 Task: Look for products with peach flavor.
Action: Mouse pressed left at (27, 105)
Screenshot: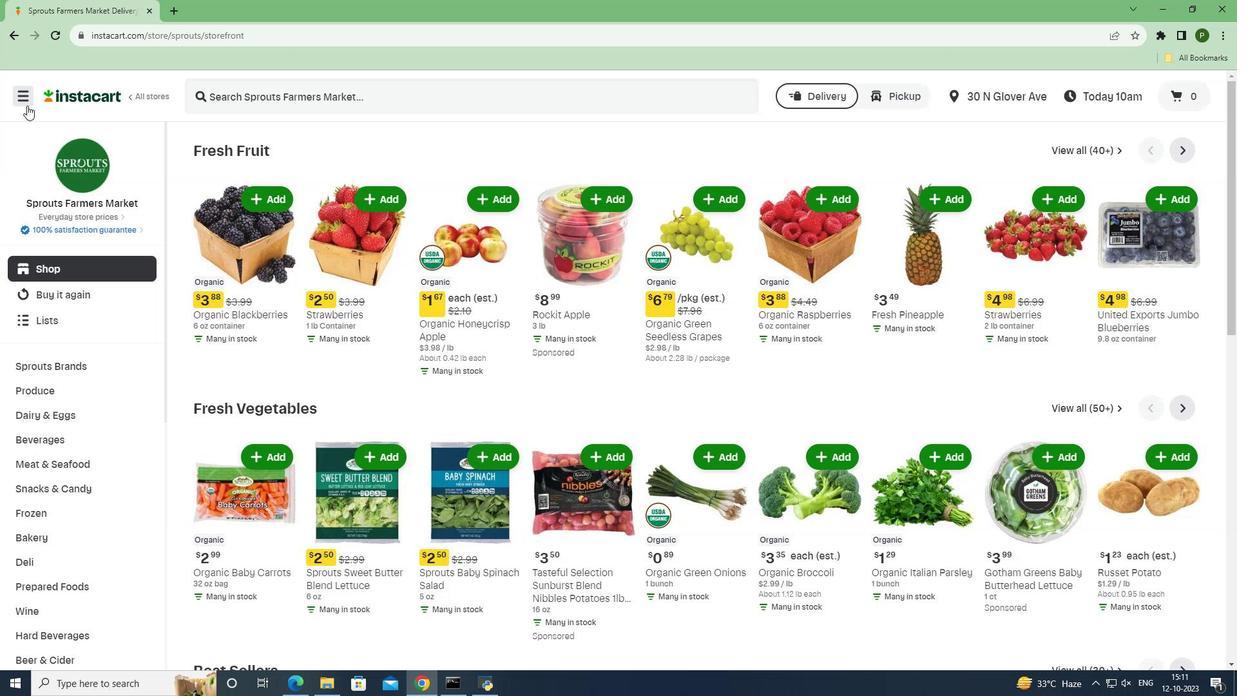 
Action: Mouse moved to (51, 346)
Screenshot: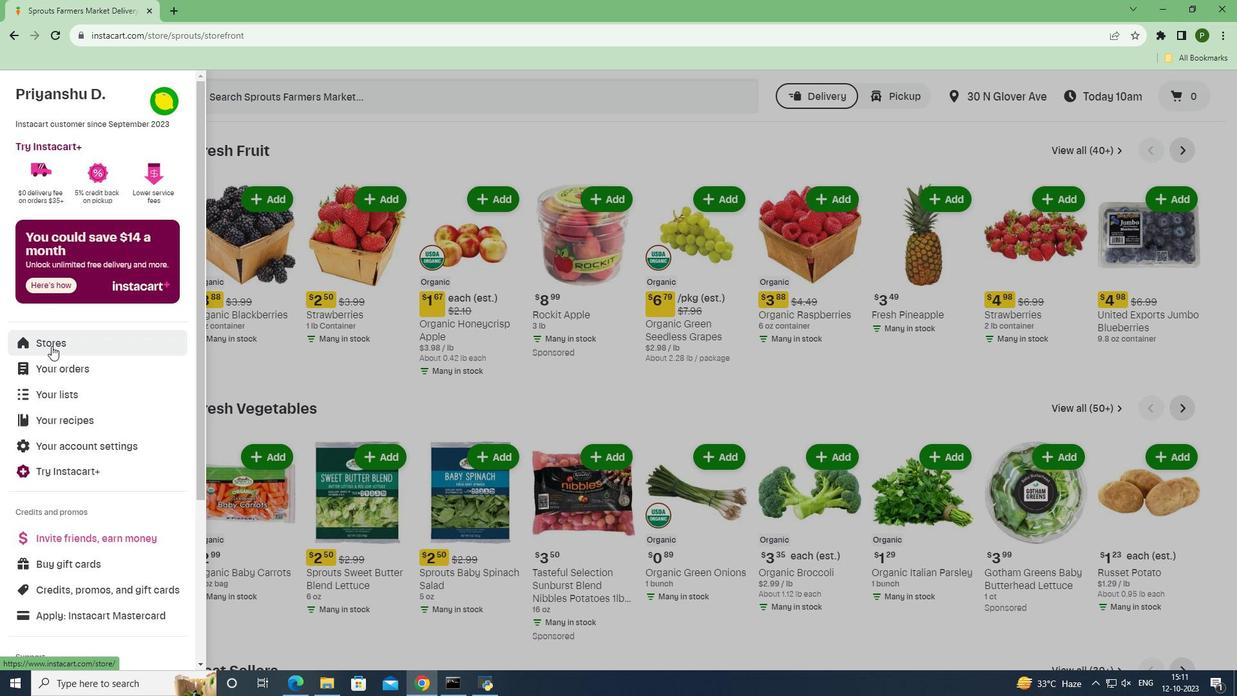 
Action: Mouse pressed left at (51, 346)
Screenshot: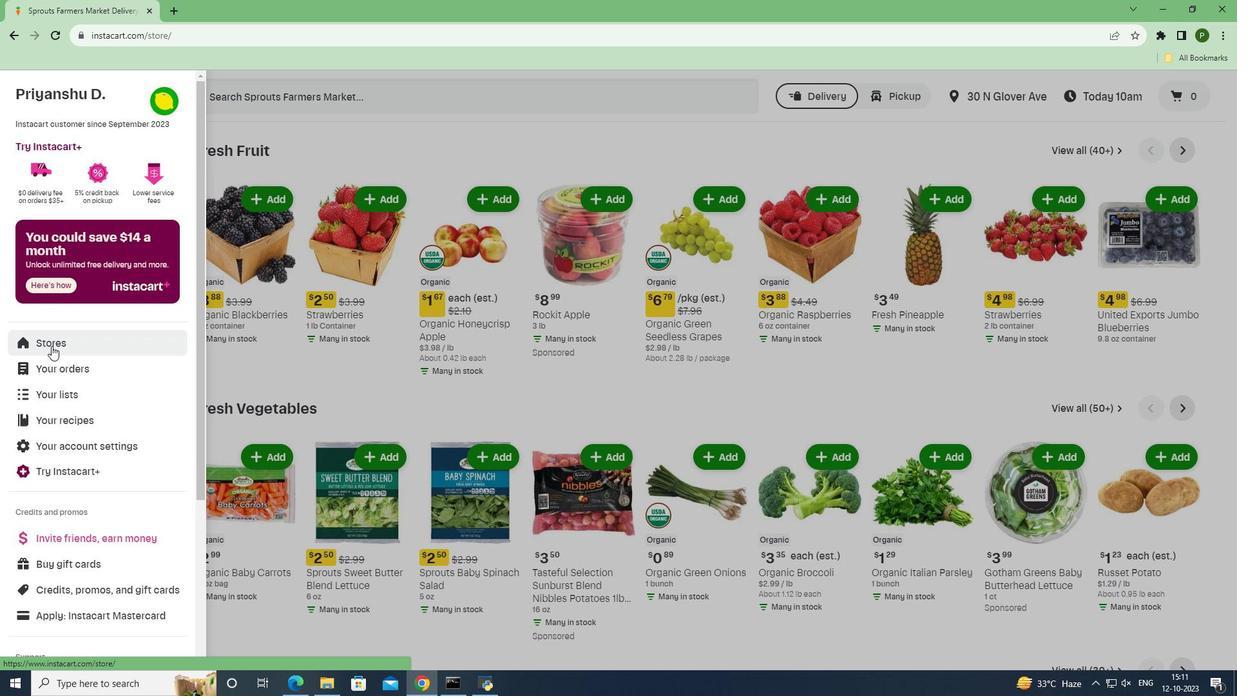 
Action: Mouse moved to (295, 148)
Screenshot: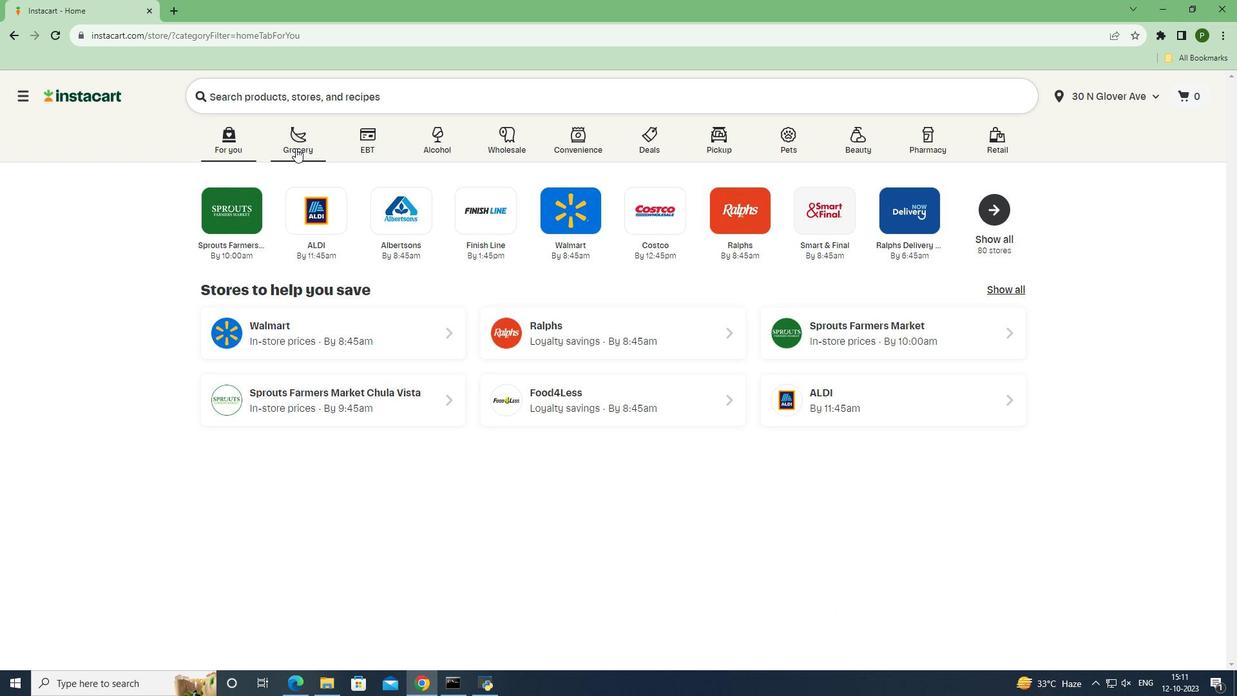 
Action: Mouse pressed left at (295, 148)
Screenshot: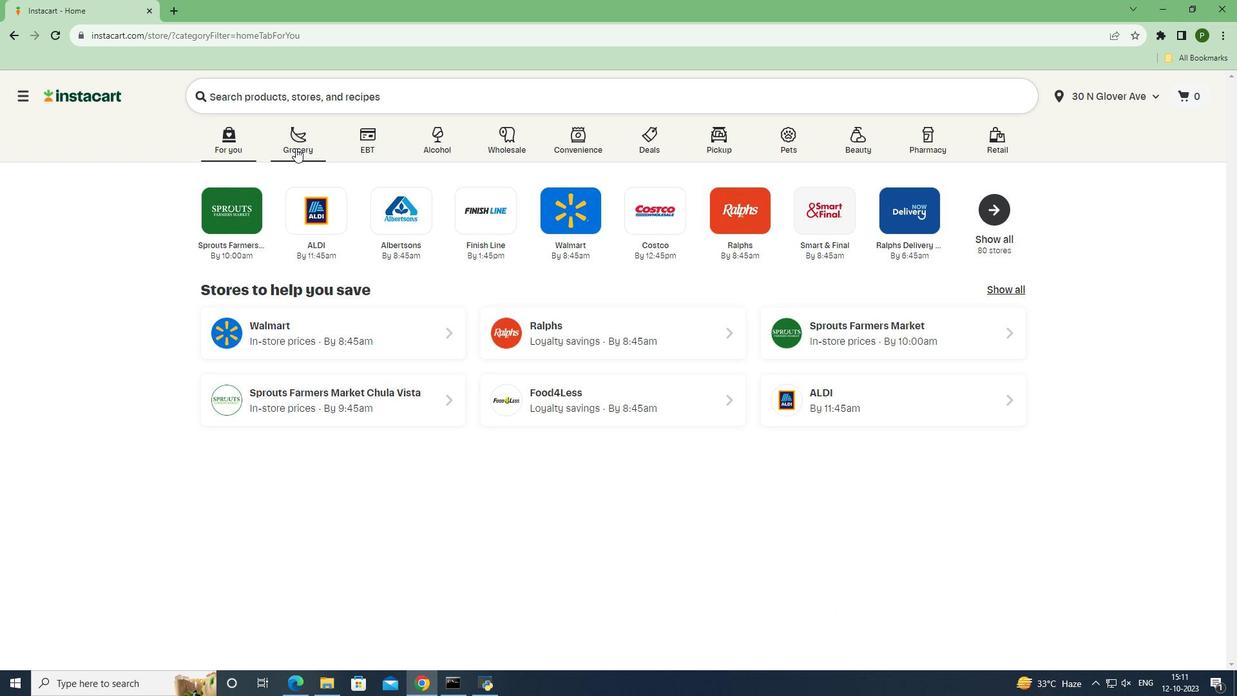 
Action: Mouse moved to (556, 304)
Screenshot: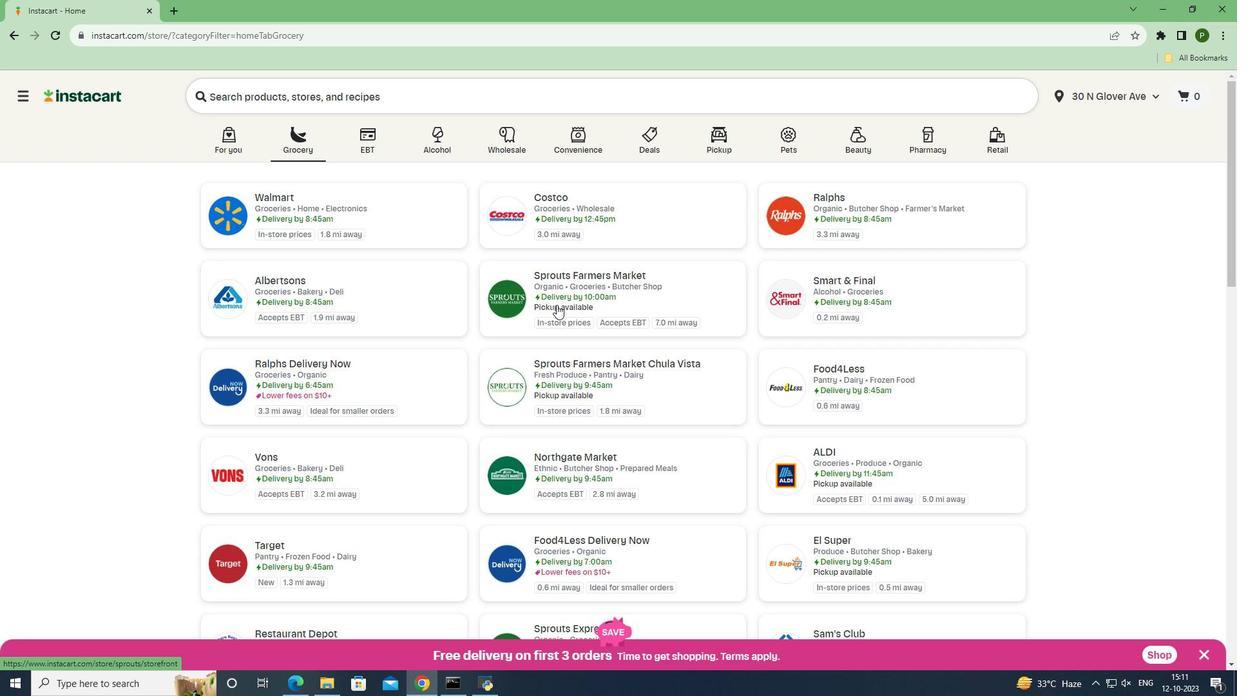 
Action: Mouse pressed left at (556, 304)
Screenshot: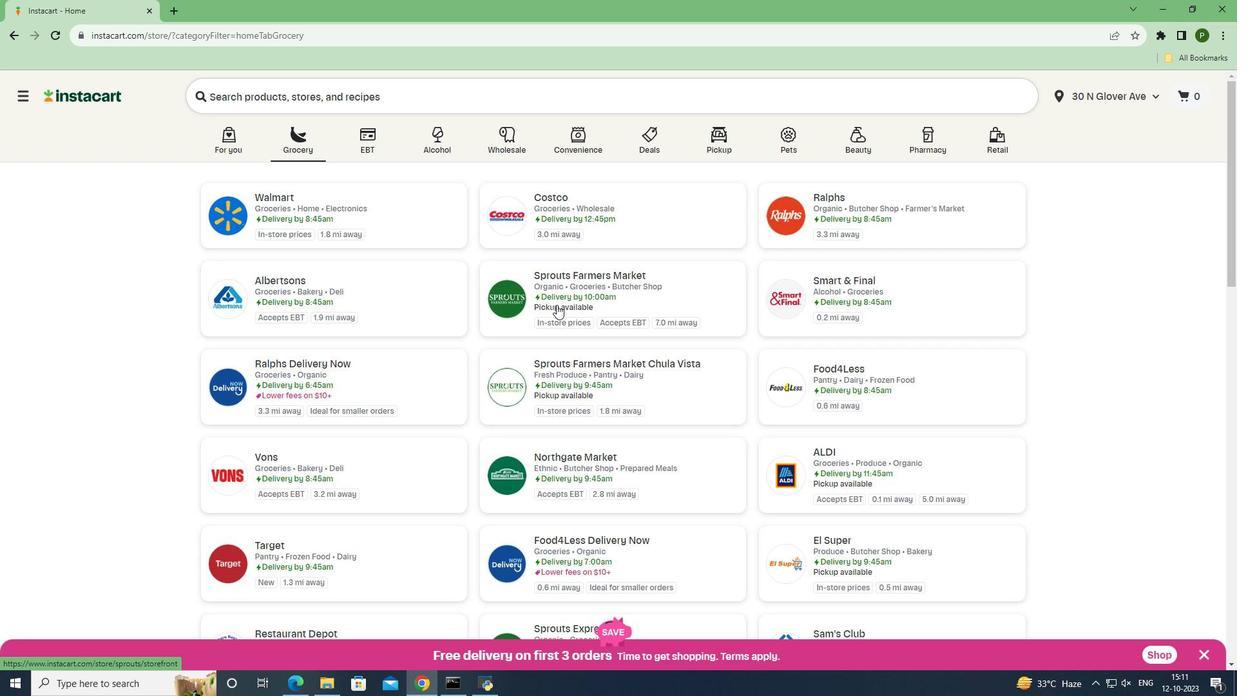 
Action: Mouse moved to (59, 440)
Screenshot: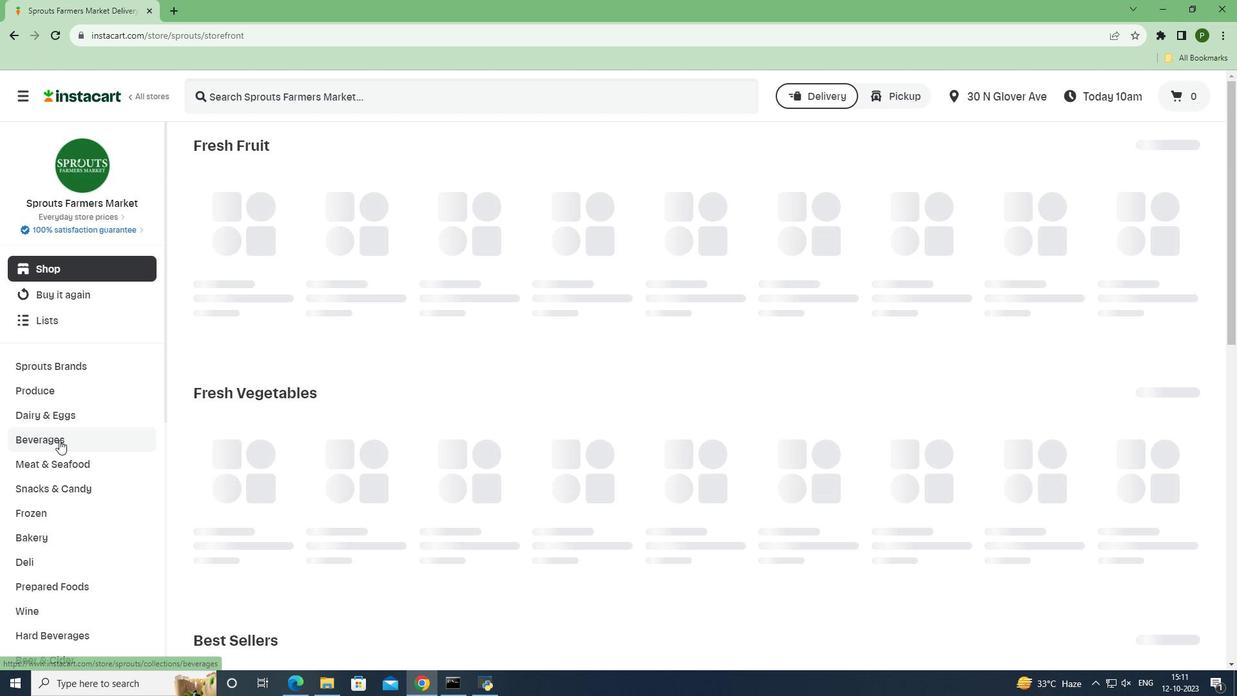 
Action: Mouse pressed left at (59, 440)
Screenshot: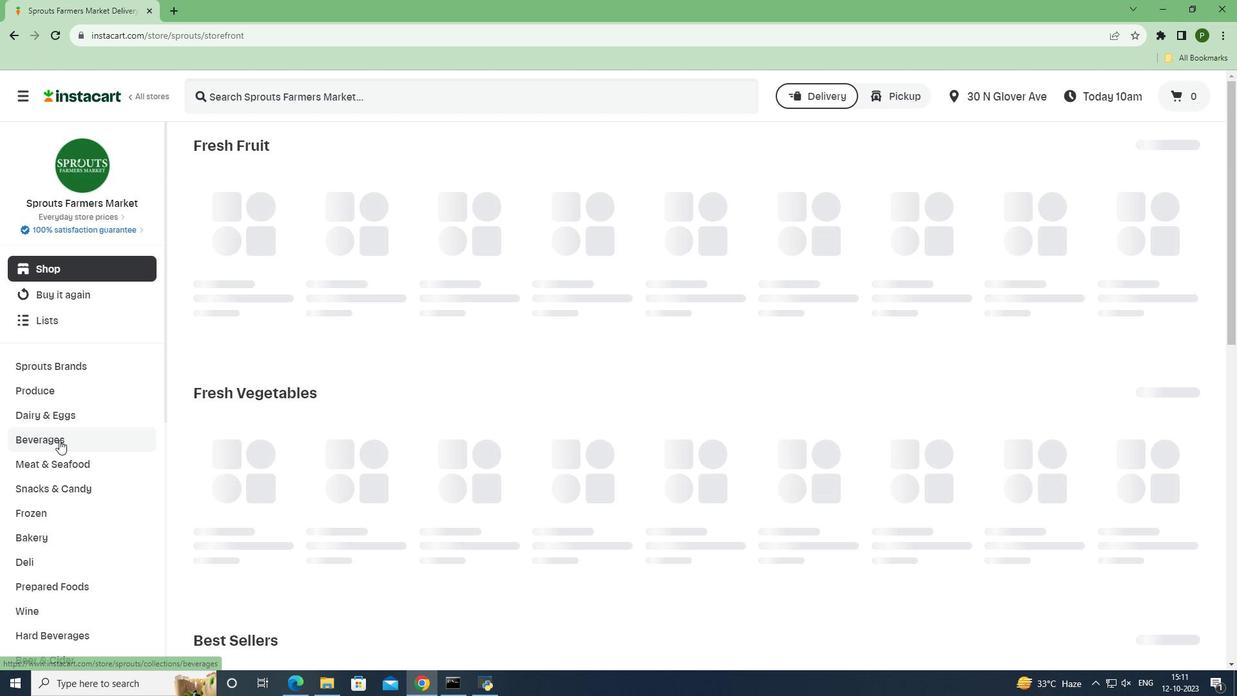 
Action: Mouse moved to (667, 181)
Screenshot: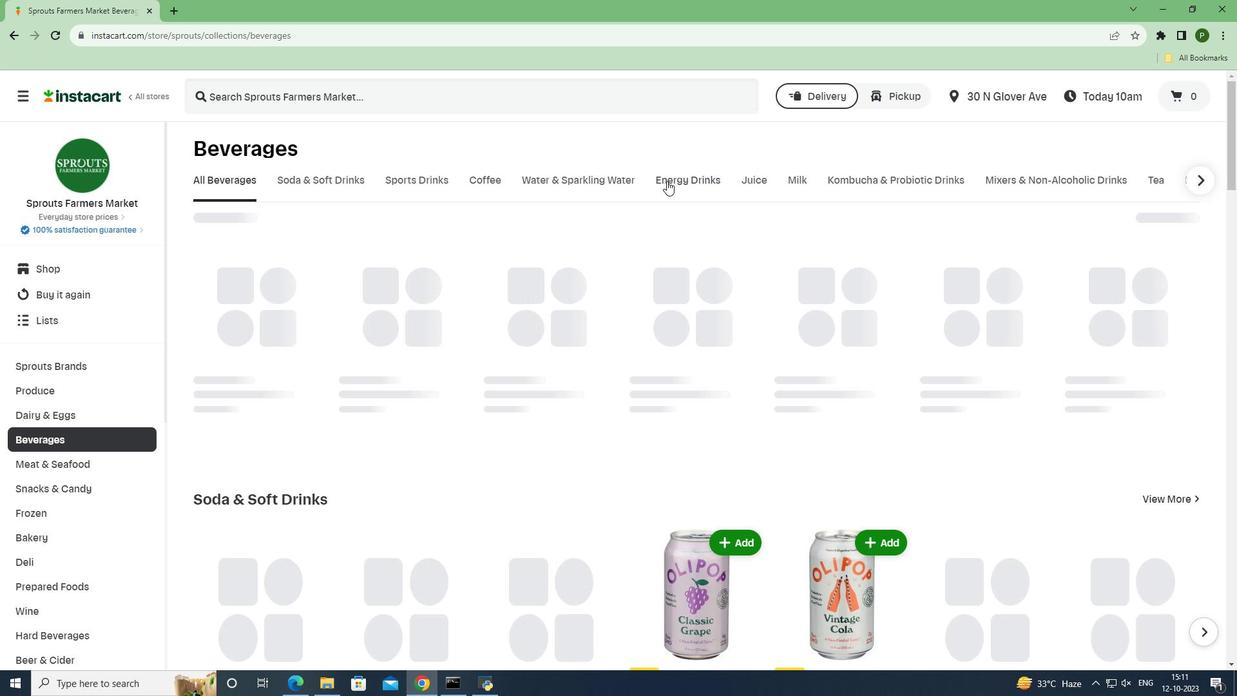 
Action: Mouse pressed left at (667, 181)
Screenshot: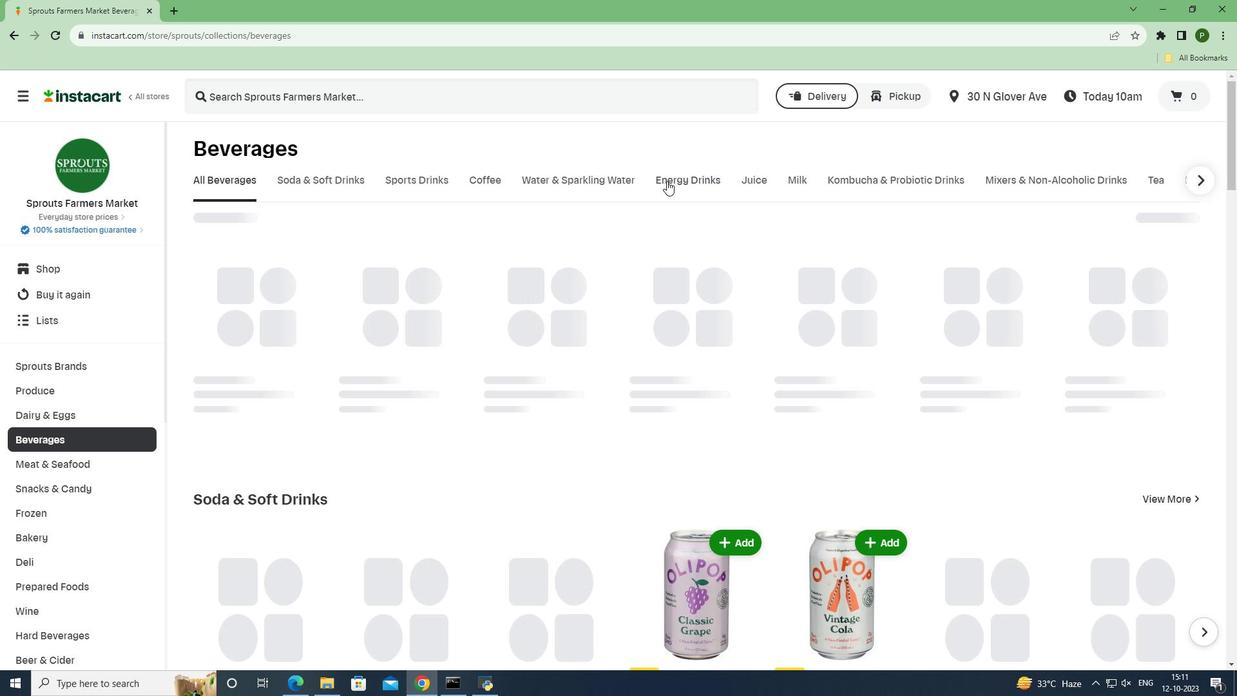 
Action: Mouse moved to (244, 230)
Screenshot: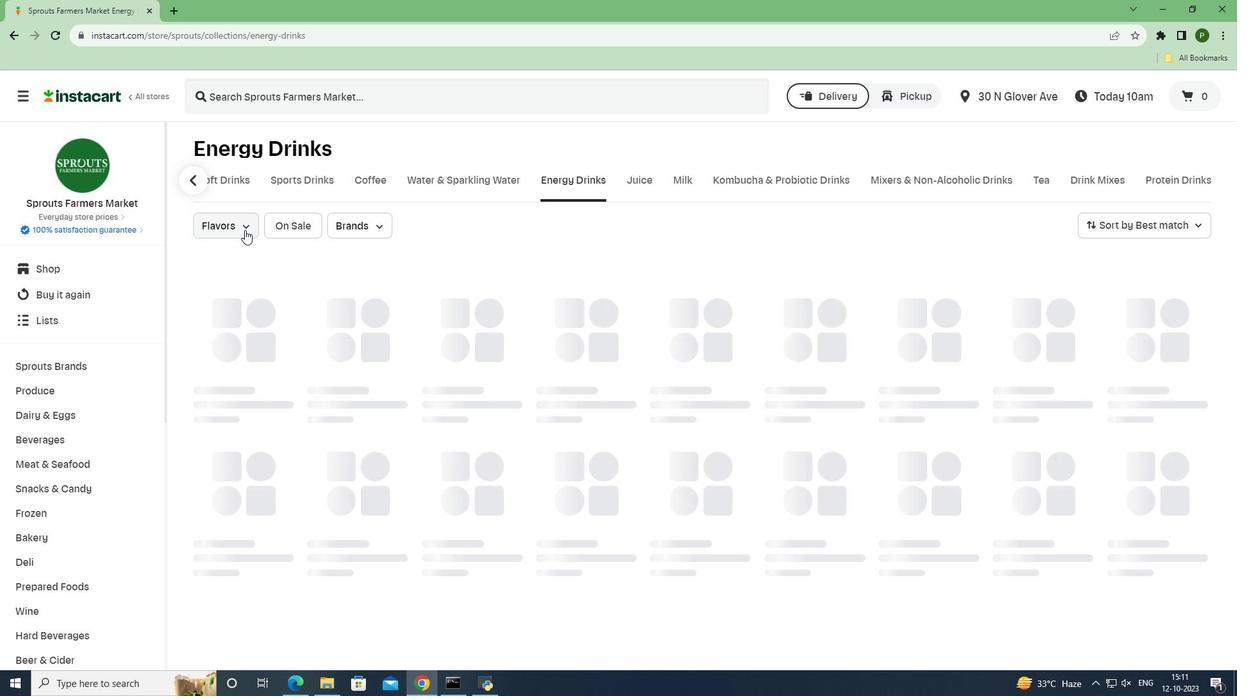 
Action: Mouse pressed left at (244, 230)
Screenshot: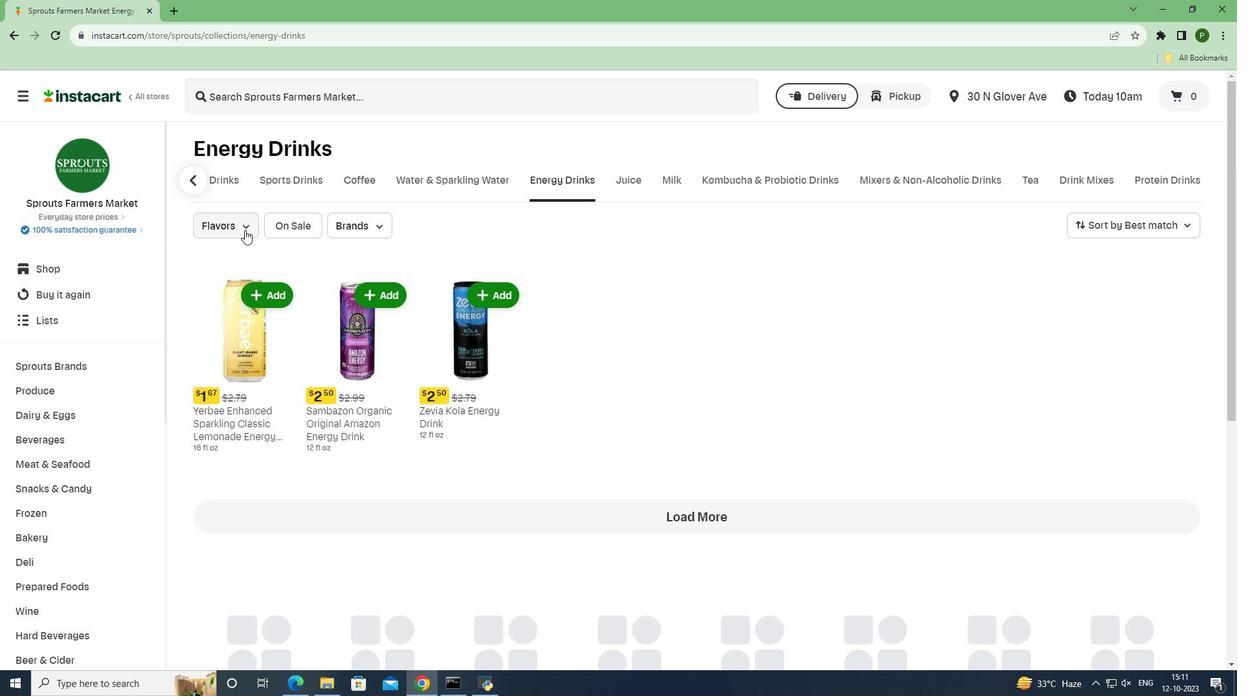 
Action: Mouse moved to (255, 389)
Screenshot: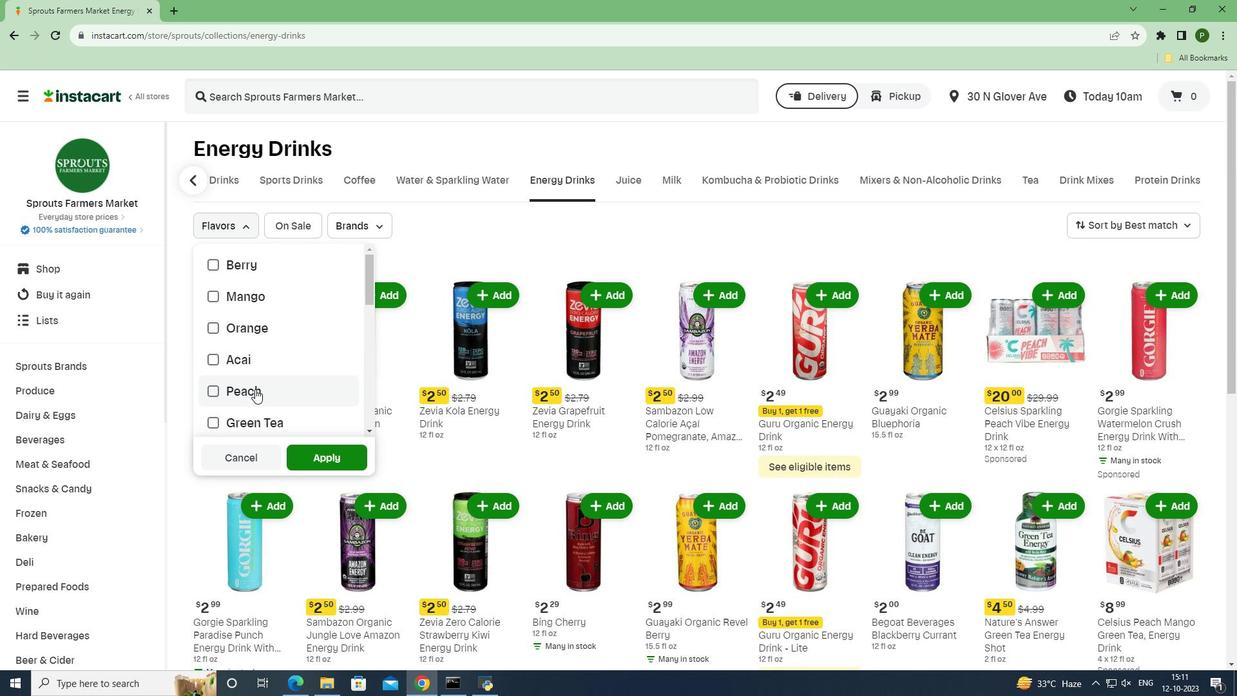 
Action: Mouse pressed left at (255, 389)
Screenshot: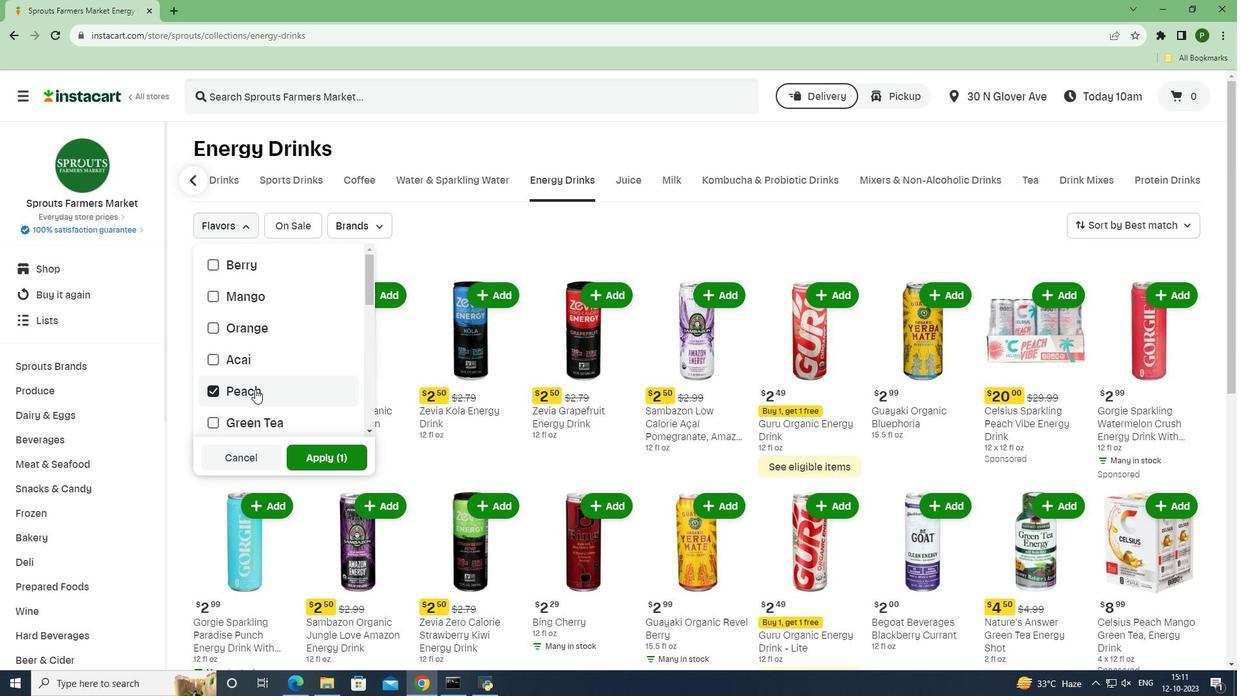 
Action: Mouse moved to (319, 458)
Screenshot: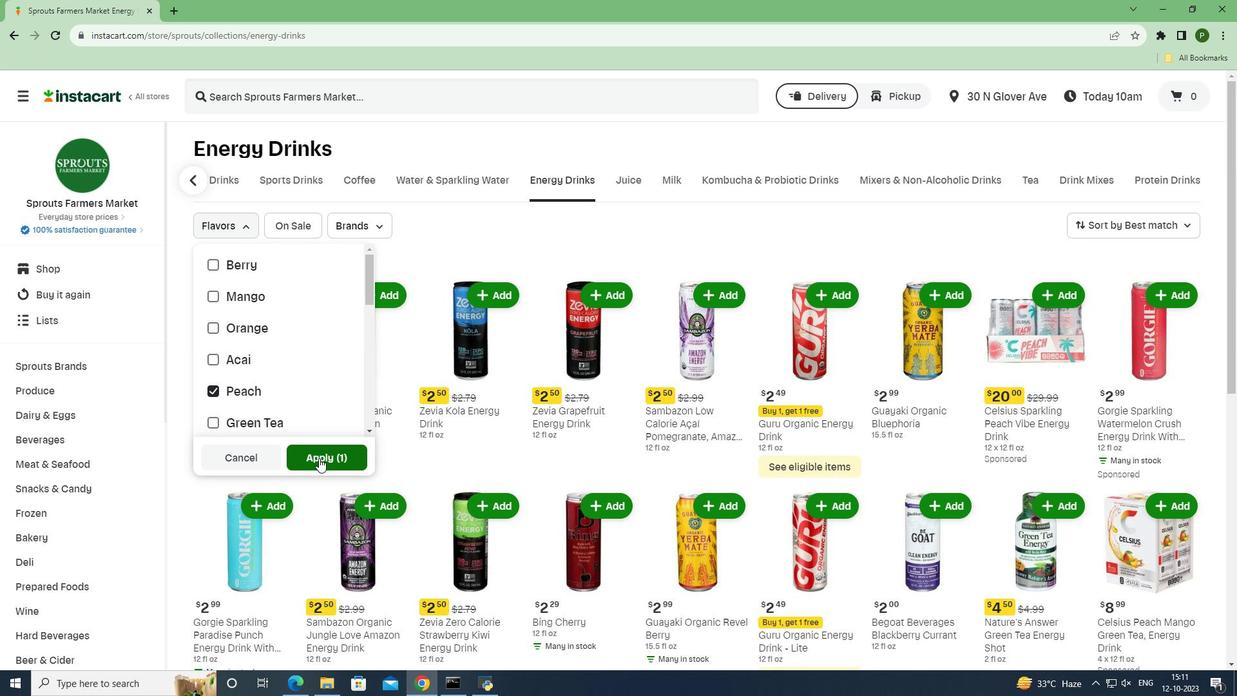 
Action: Mouse pressed left at (319, 458)
Screenshot: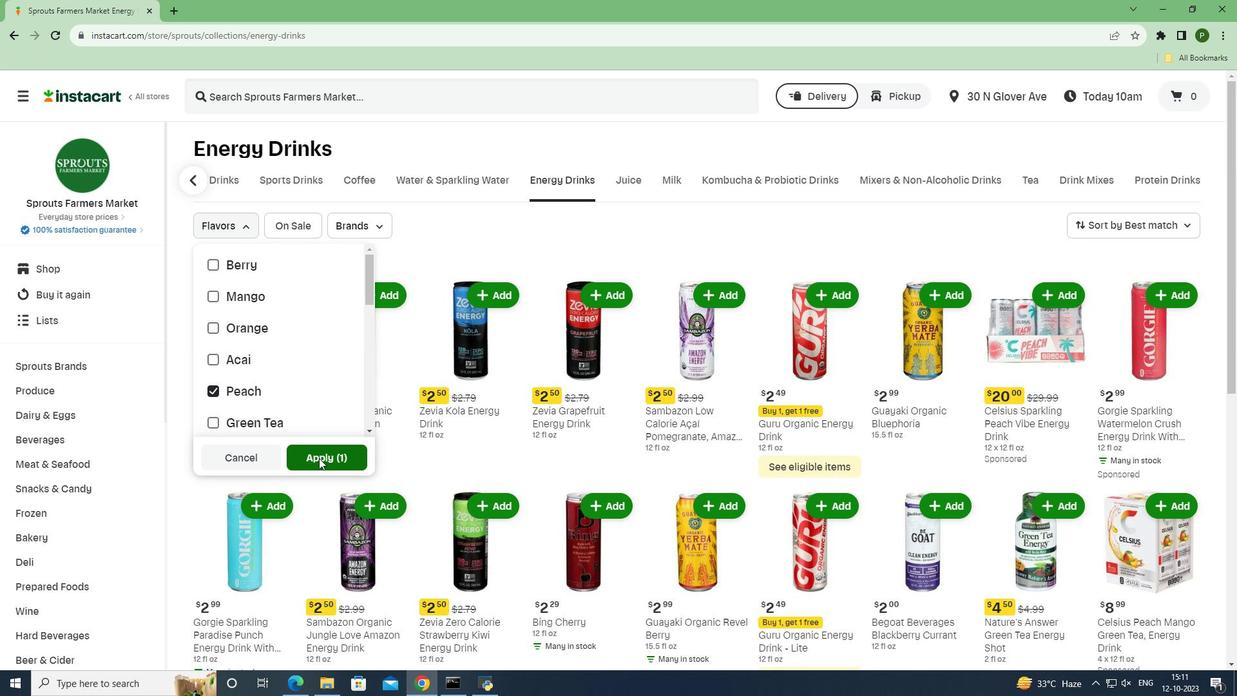 
Action: Mouse moved to (482, 504)
Screenshot: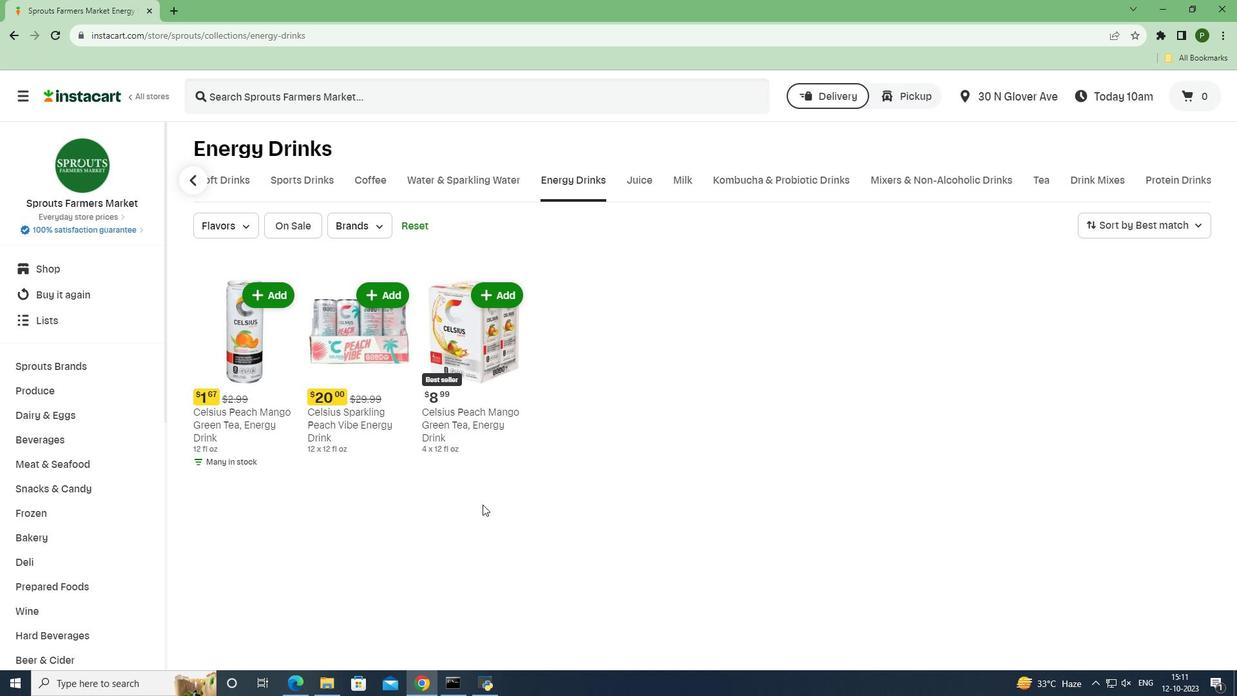 
